 Task: Learn more about a career.
Action: Mouse moved to (730, 100)
Screenshot: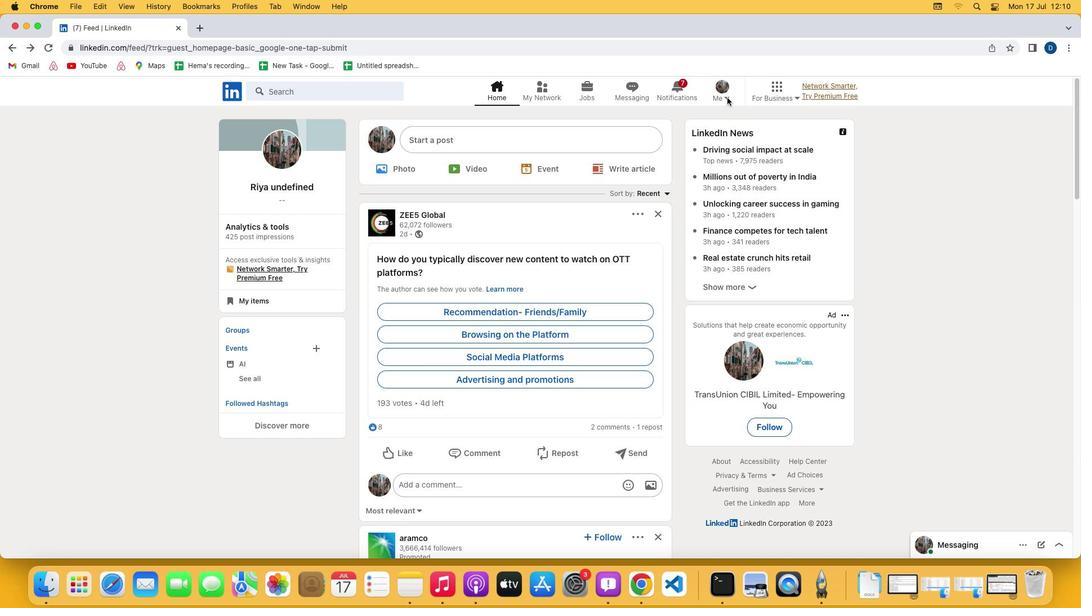 
Action: Mouse pressed left at (730, 100)
Screenshot: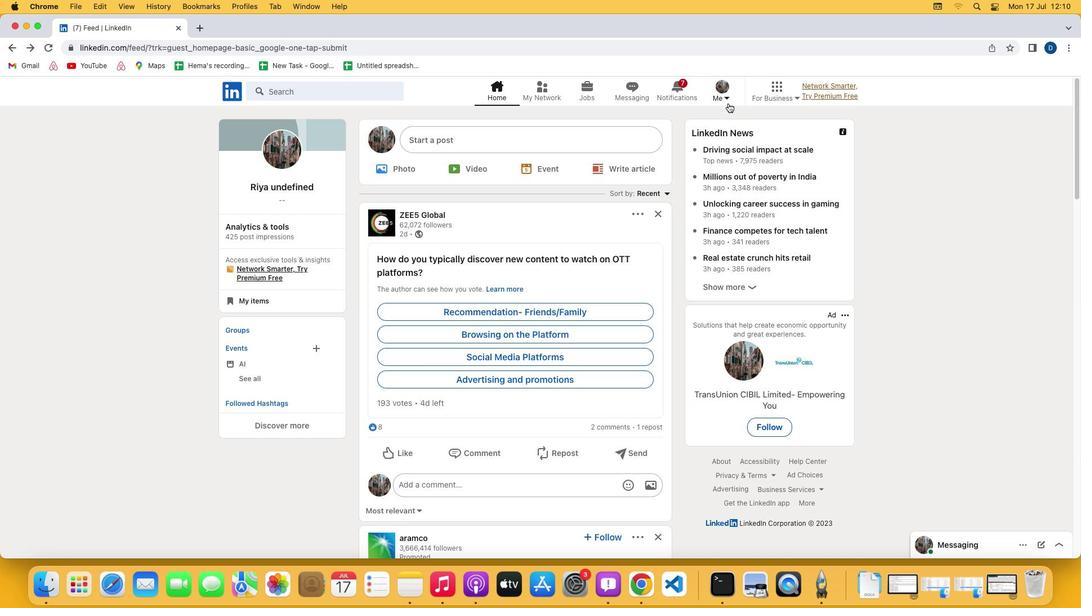 
Action: Mouse moved to (730, 99)
Screenshot: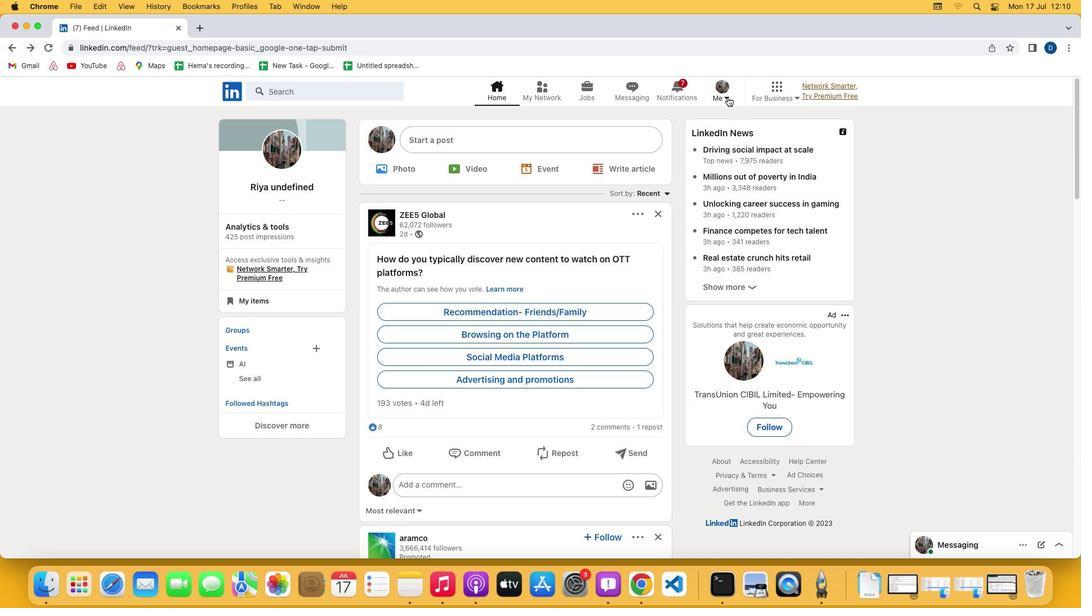 
Action: Mouse pressed left at (730, 99)
Screenshot: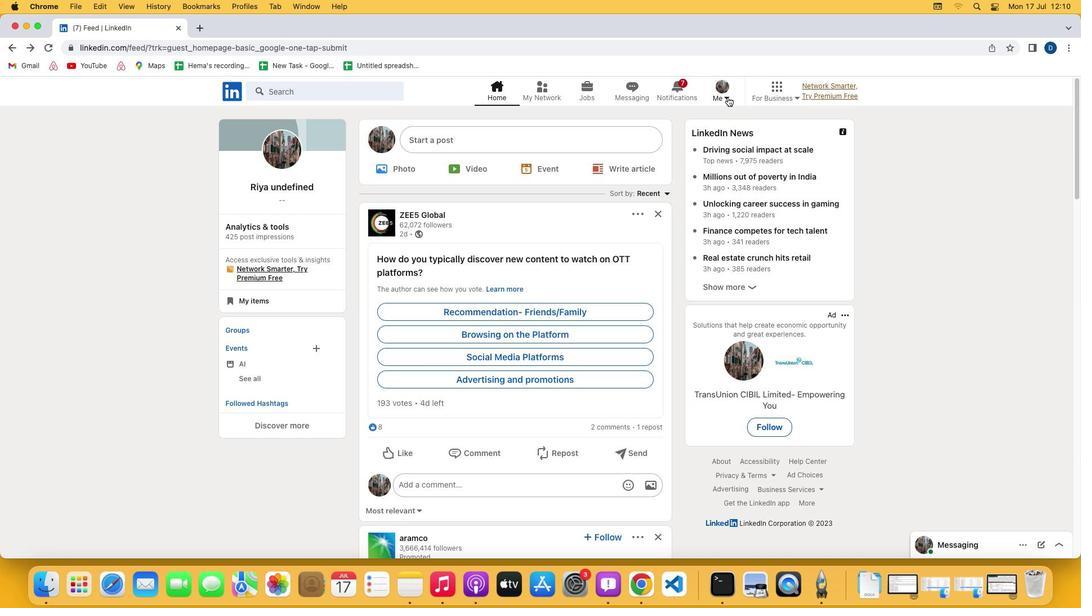 
Action: Mouse moved to (622, 217)
Screenshot: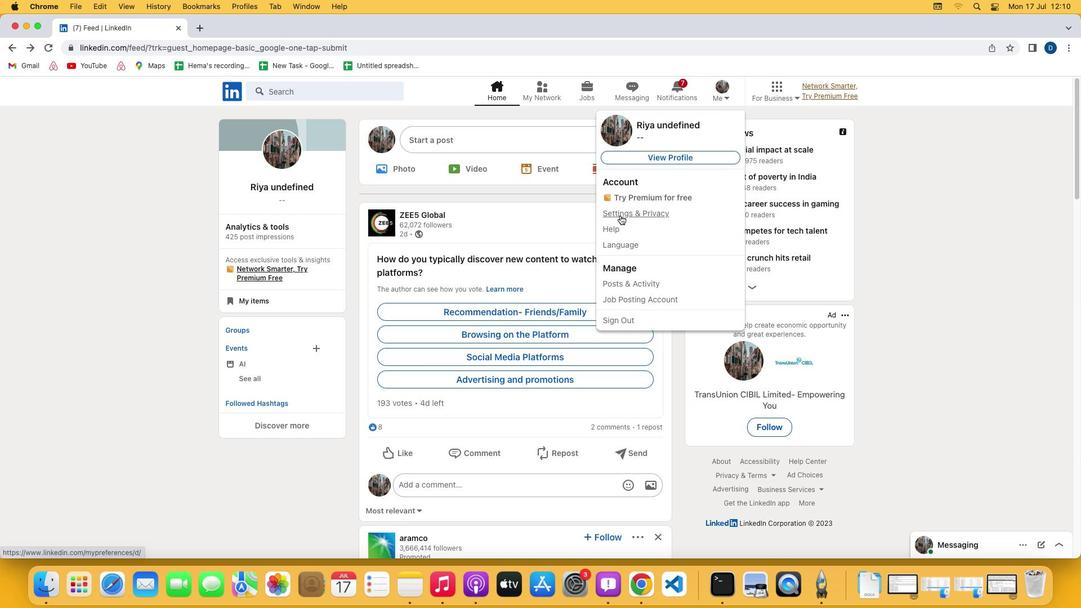 
Action: Mouse pressed left at (622, 217)
Screenshot: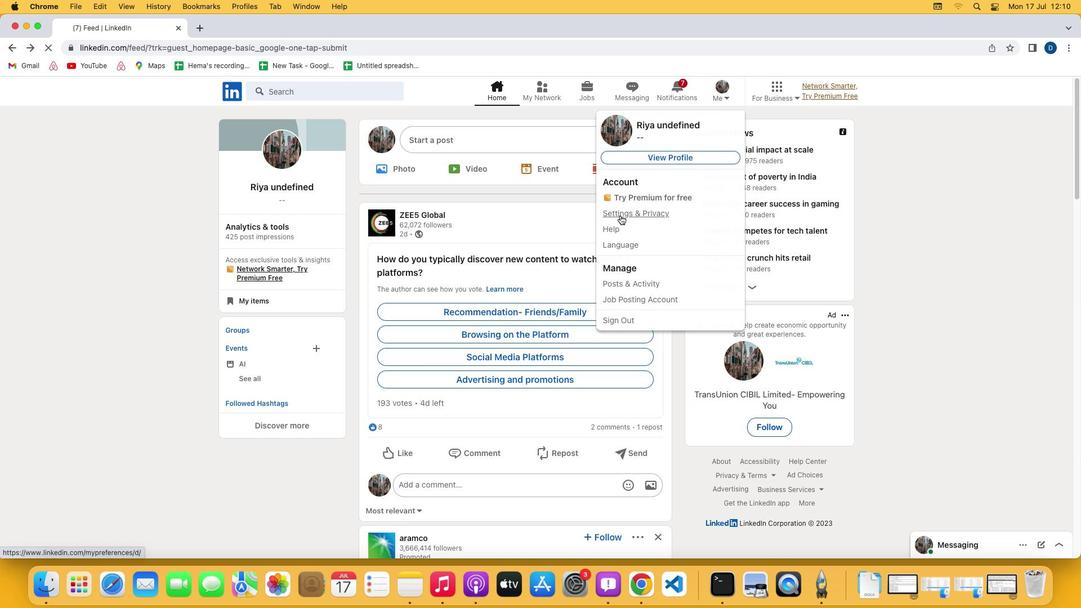 
Action: Mouse moved to (527, 311)
Screenshot: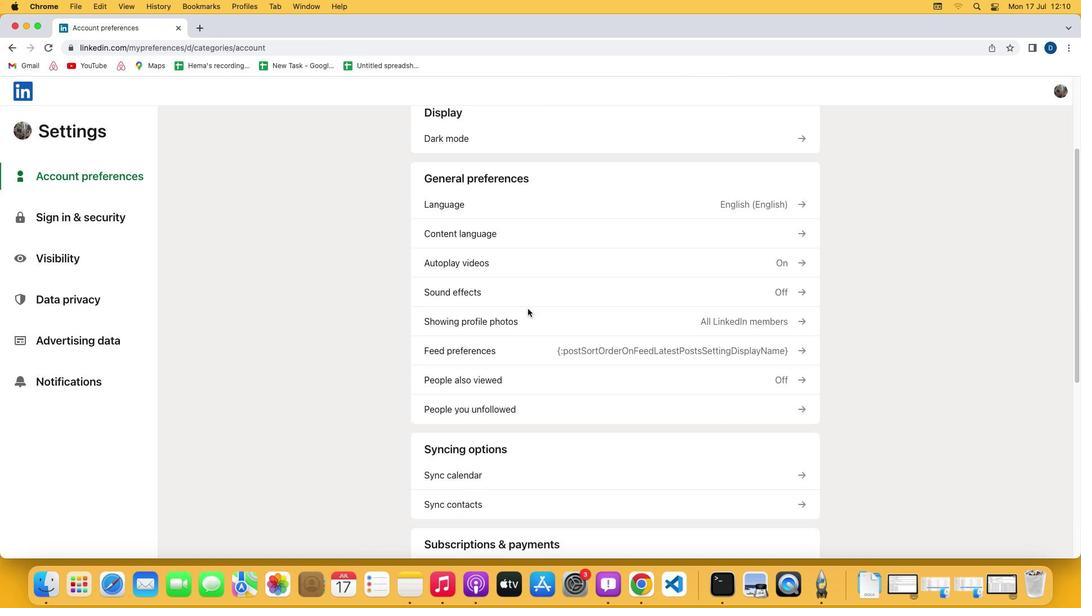 
Action: Mouse scrolled (527, 311) with delta (2, 1)
Screenshot: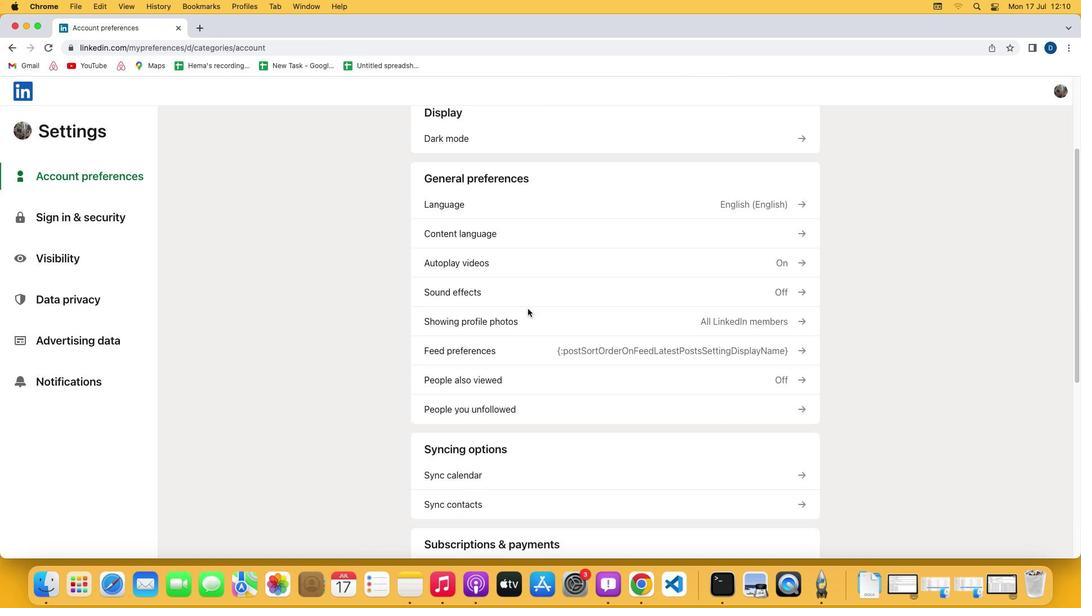 
Action: Mouse moved to (529, 311)
Screenshot: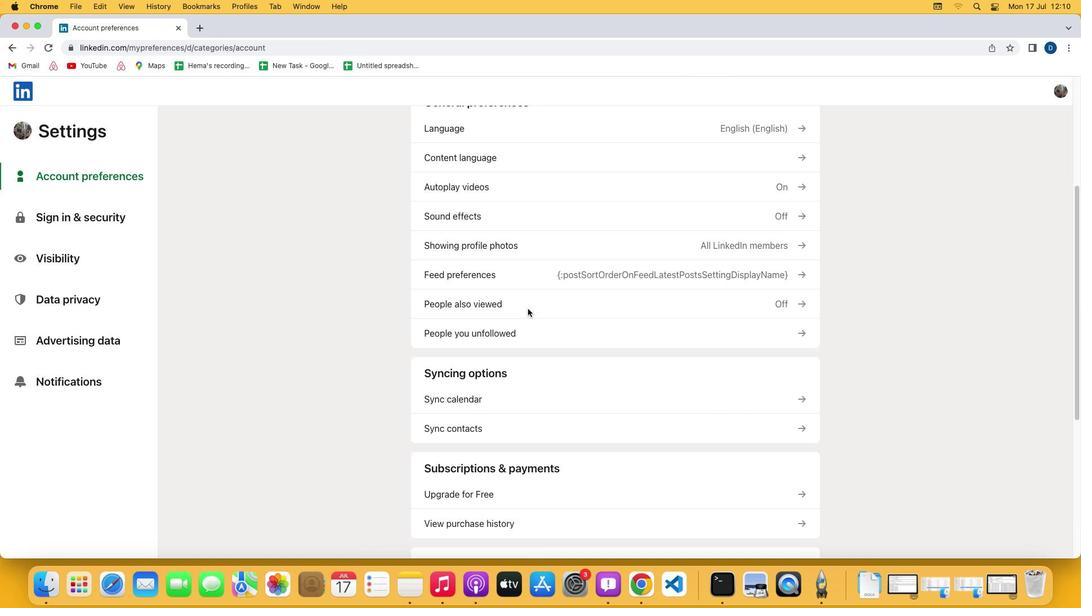 
Action: Mouse scrolled (529, 311) with delta (2, 1)
Screenshot: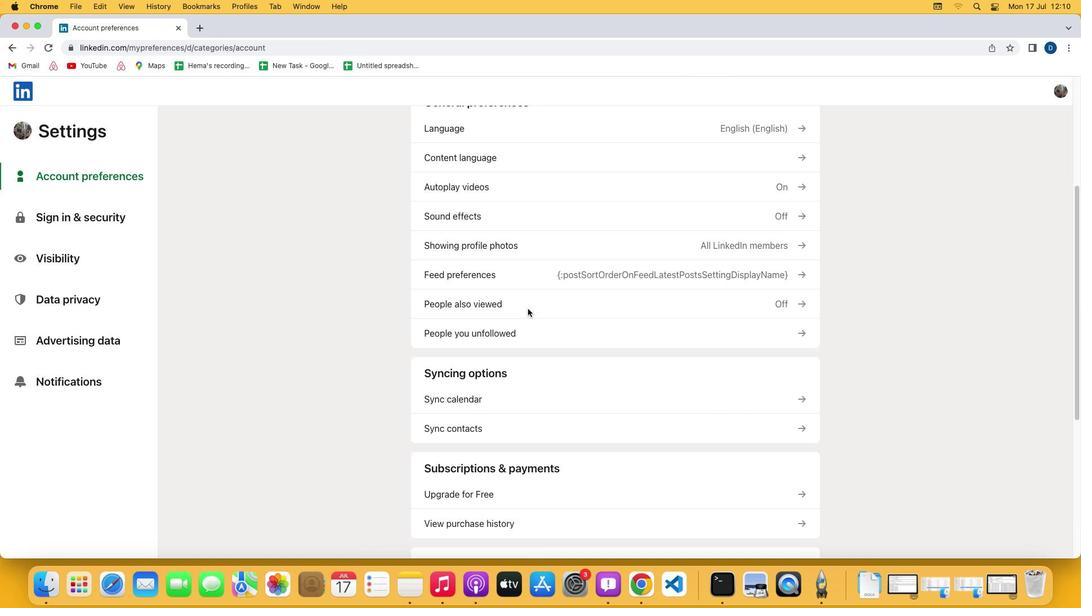 
Action: Mouse moved to (530, 311)
Screenshot: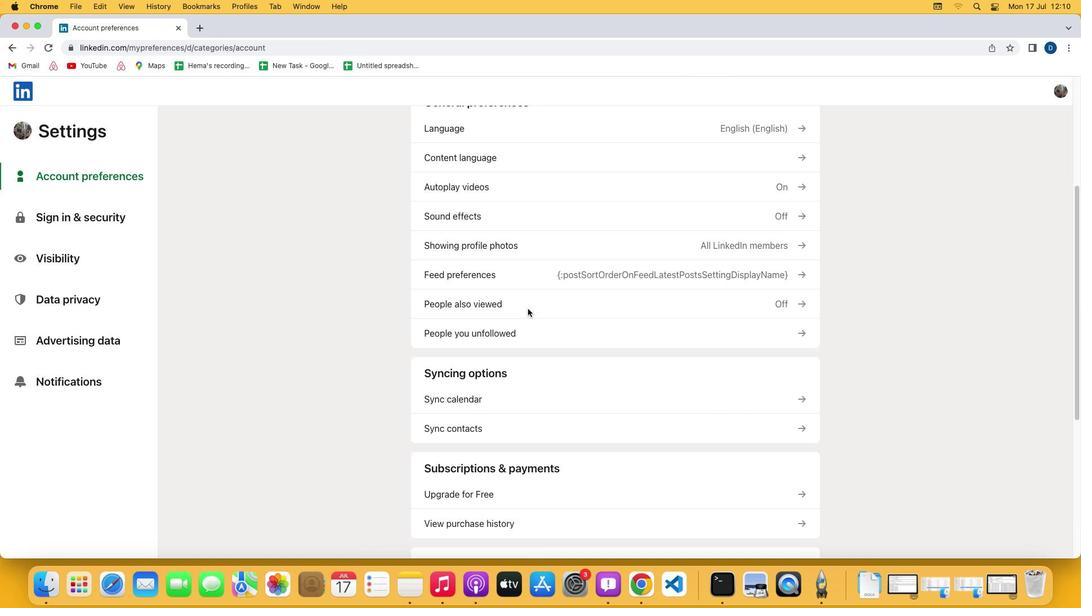 
Action: Mouse scrolled (530, 311) with delta (2, 0)
Screenshot: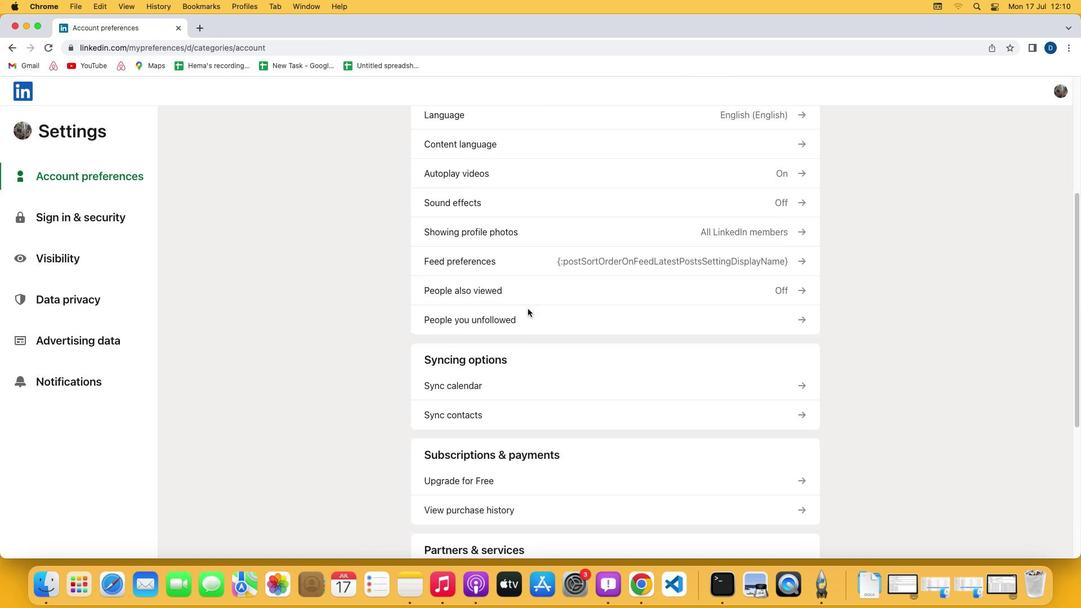 
Action: Mouse scrolled (530, 311) with delta (2, 0)
Screenshot: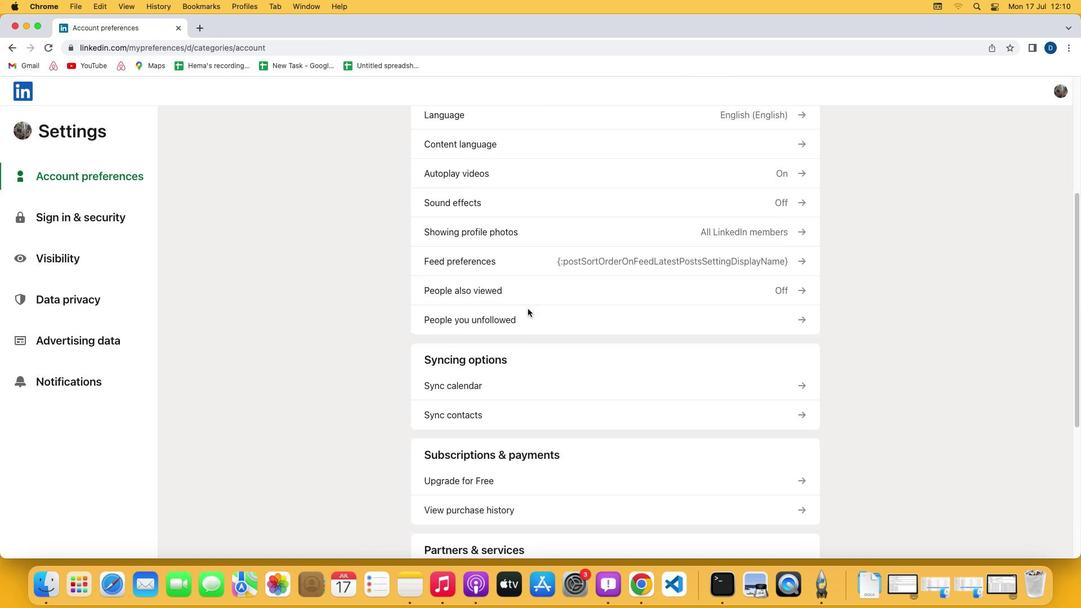 
Action: Mouse scrolled (530, 311) with delta (2, 1)
Screenshot: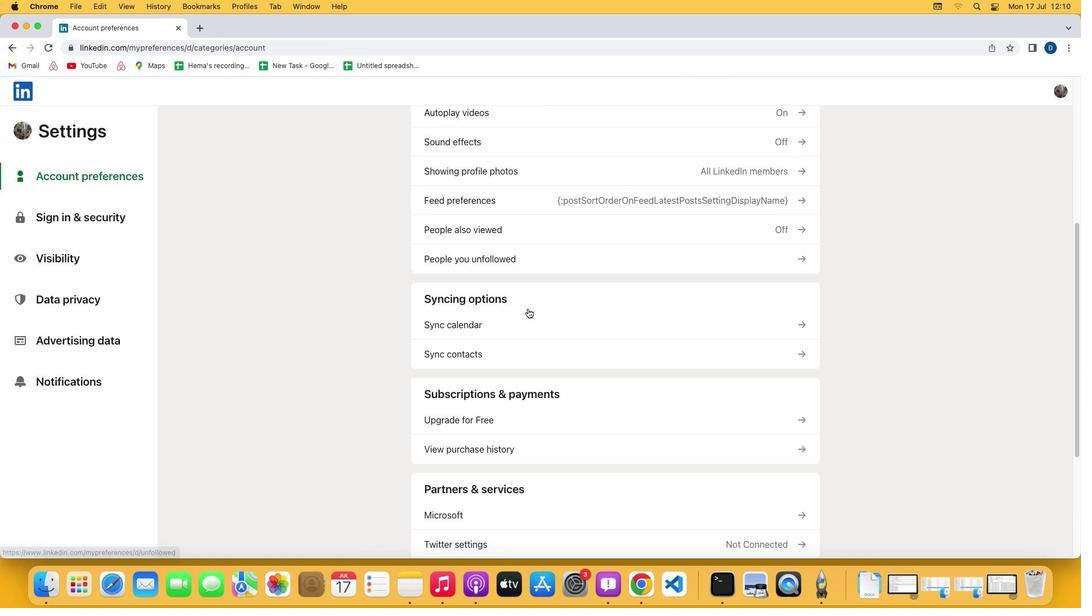 
Action: Mouse scrolled (530, 311) with delta (2, 1)
Screenshot: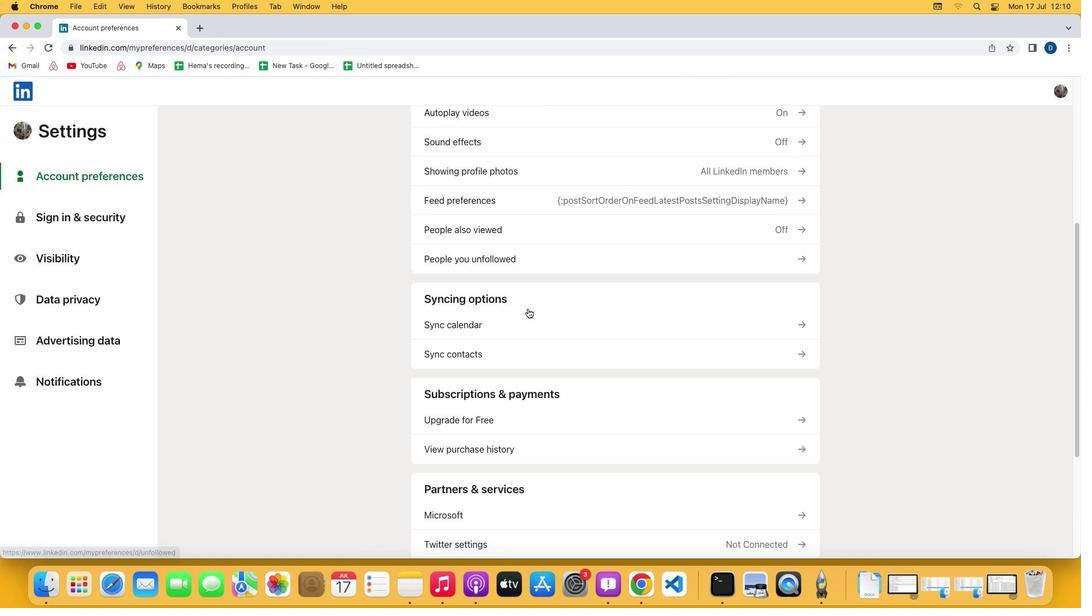 
Action: Mouse scrolled (530, 311) with delta (2, 0)
Screenshot: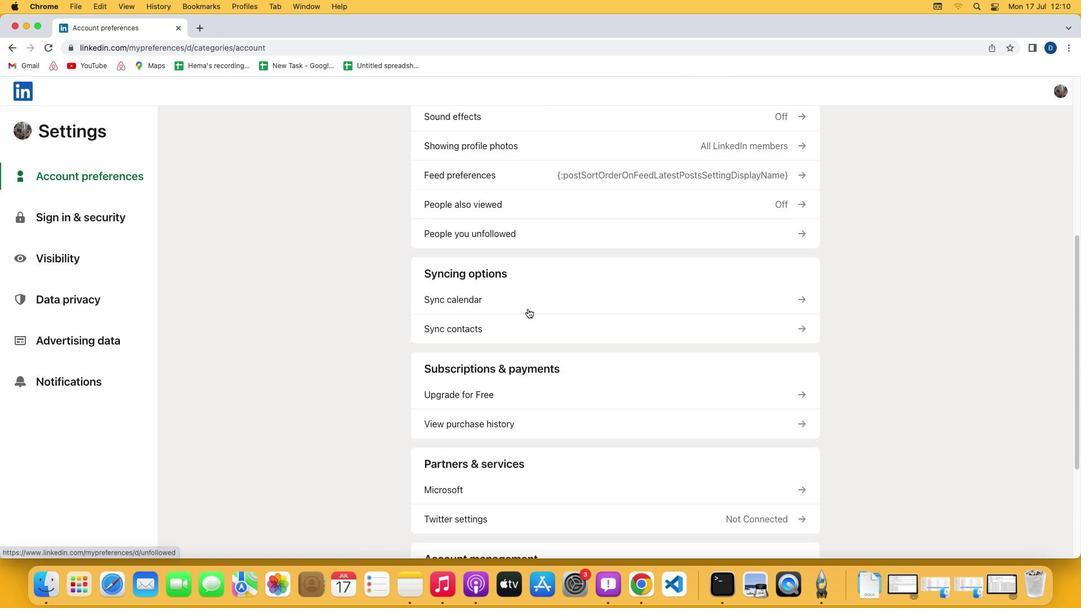 
Action: Mouse moved to (479, 389)
Screenshot: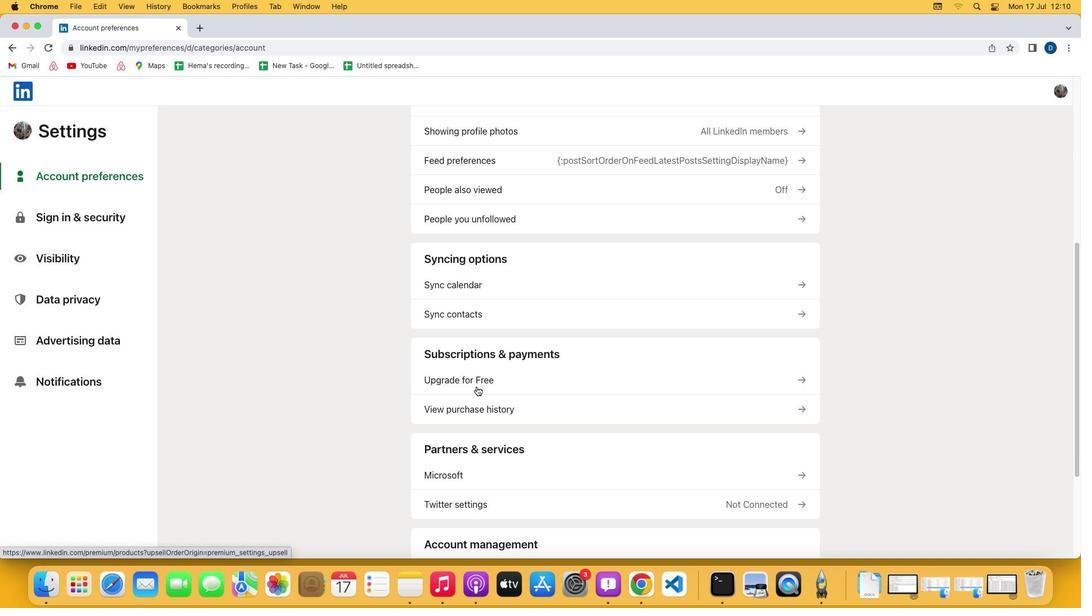 
Action: Mouse pressed left at (479, 389)
Screenshot: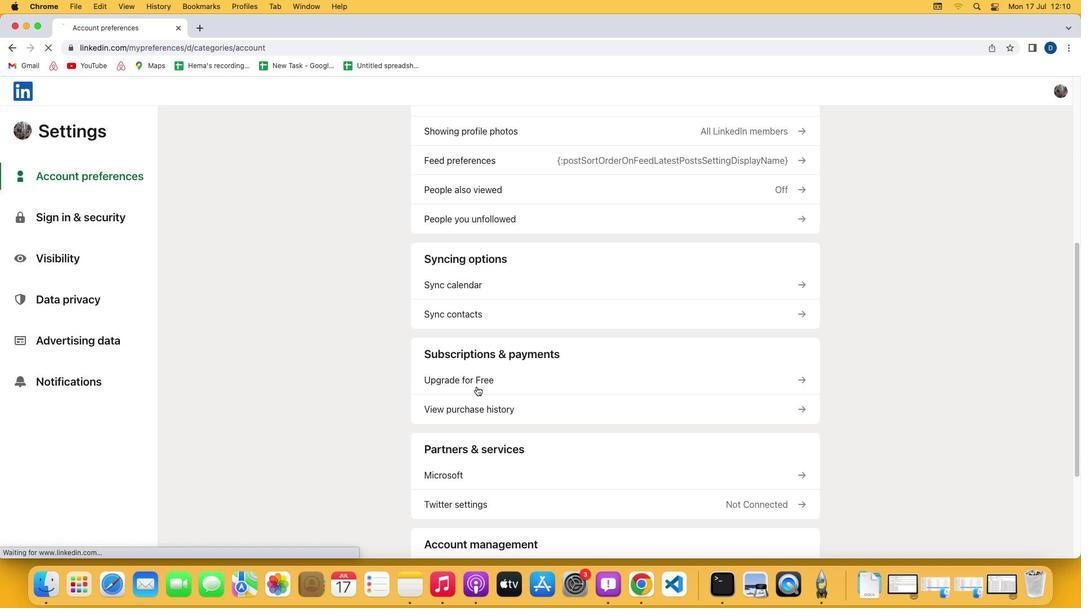 
Action: Mouse moved to (434, 333)
Screenshot: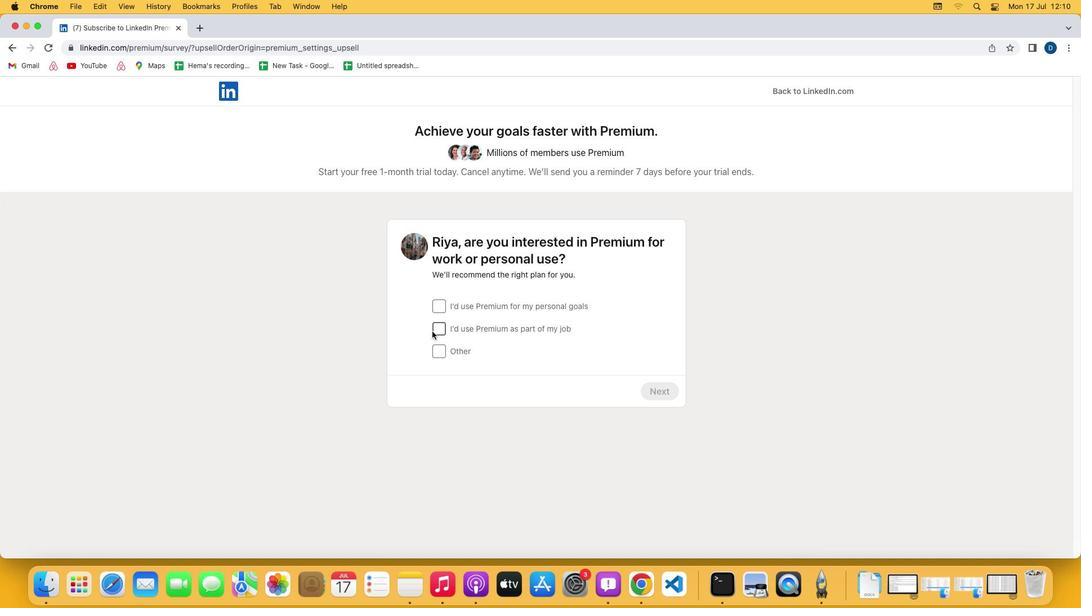 
Action: Mouse pressed left at (434, 333)
Screenshot: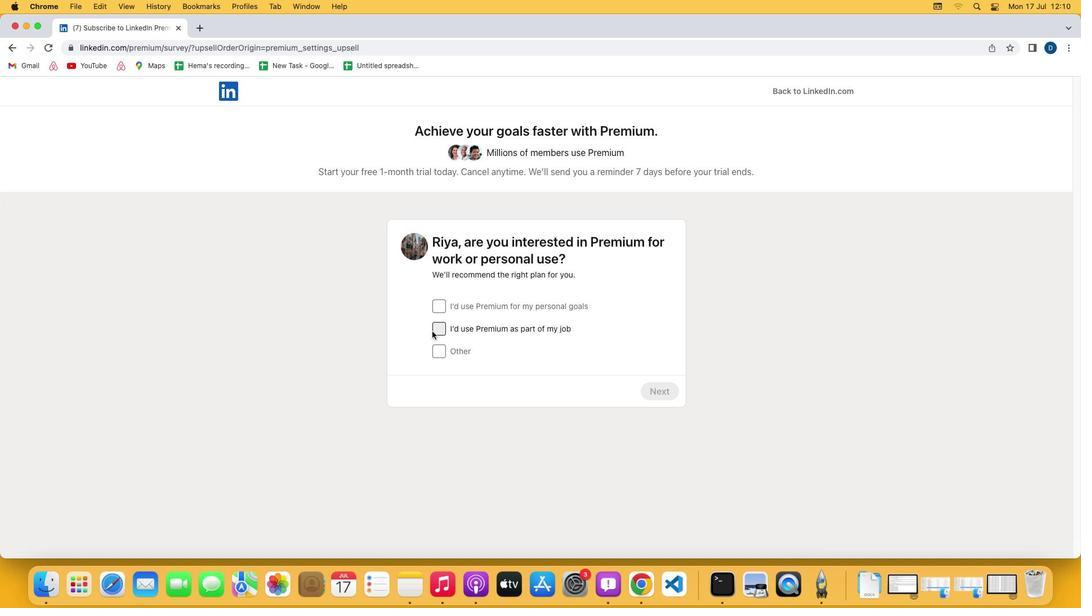 
Action: Mouse moved to (654, 390)
Screenshot: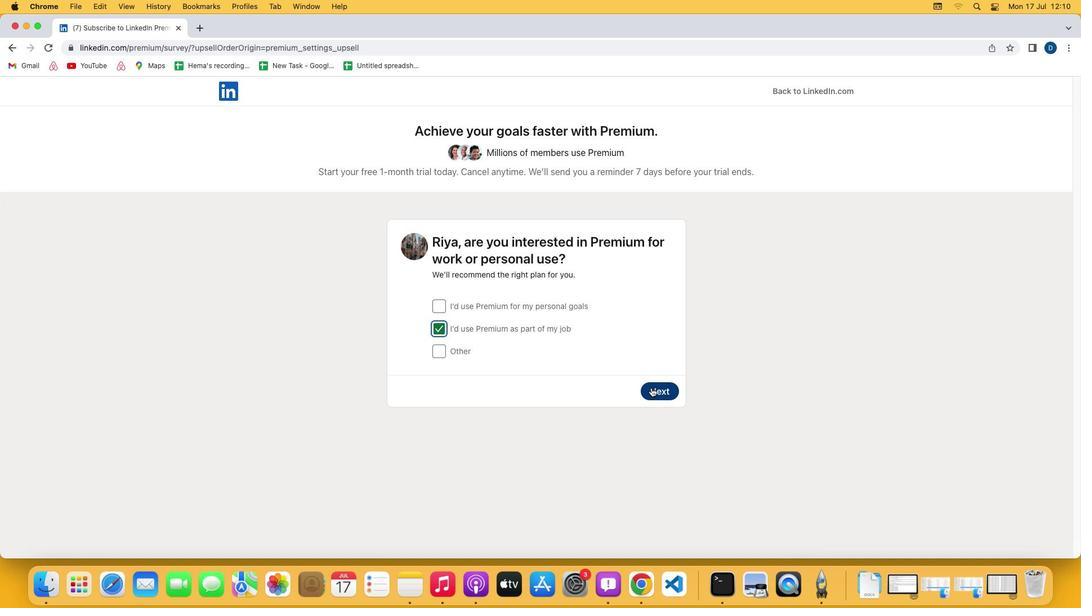 
Action: Mouse pressed left at (654, 390)
Screenshot: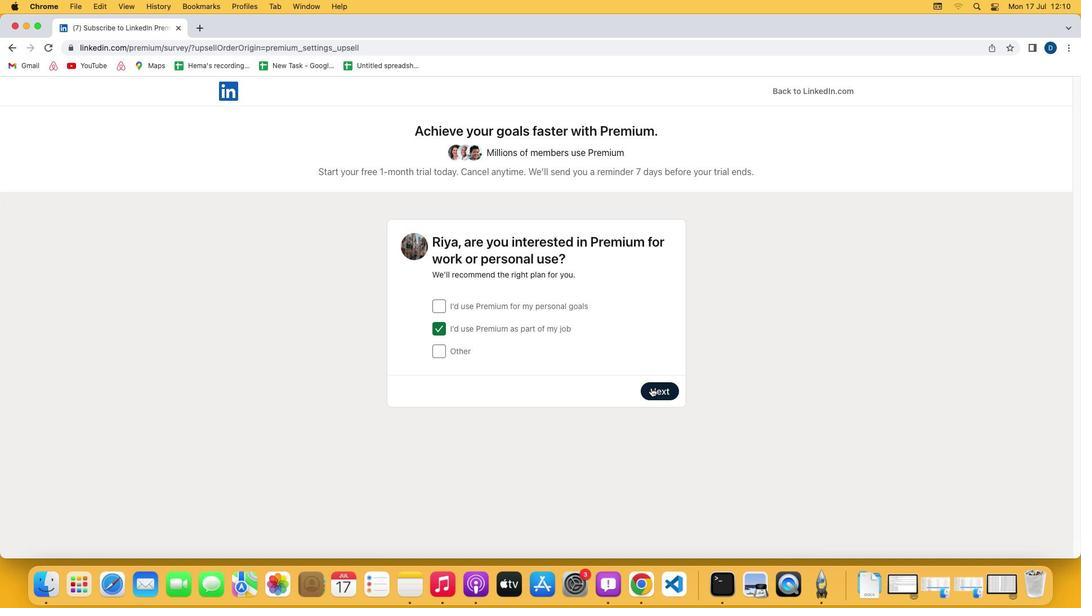 
Action: Mouse moved to (440, 332)
Screenshot: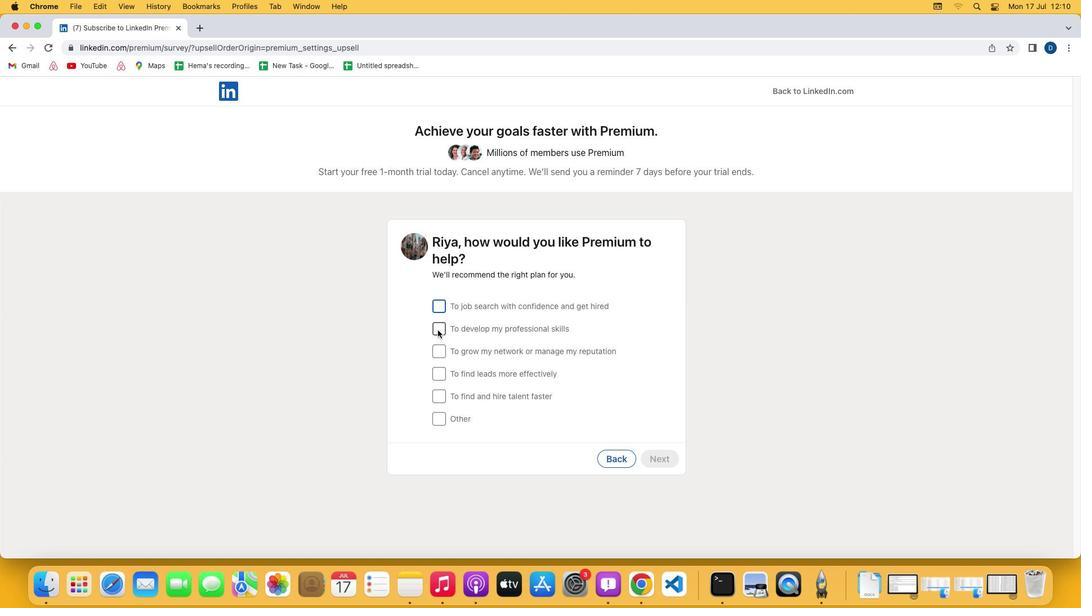 
Action: Mouse pressed left at (440, 332)
Screenshot: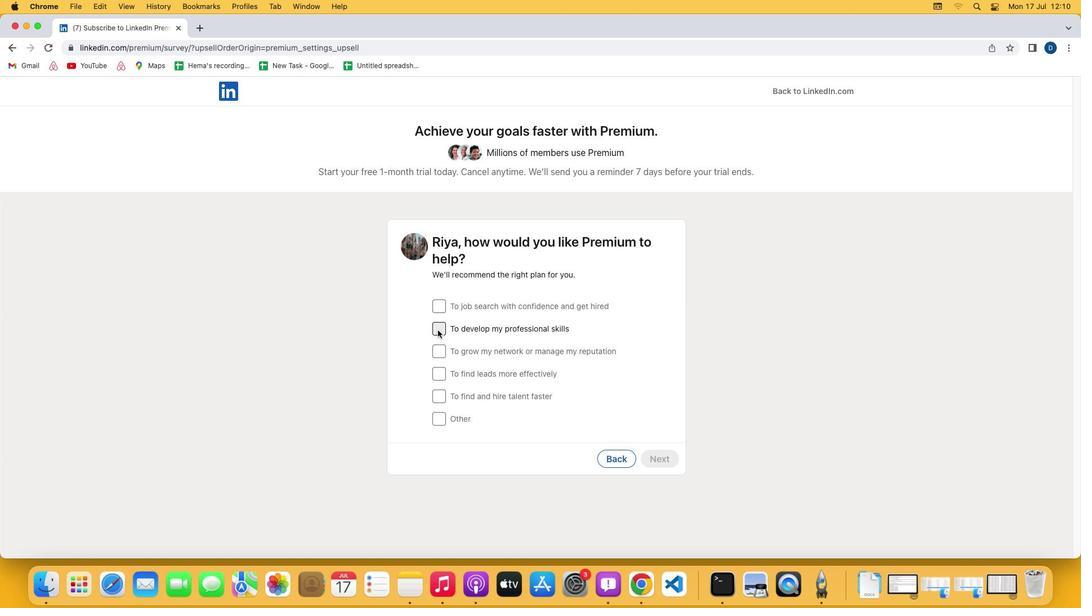
Action: Mouse moved to (656, 465)
Screenshot: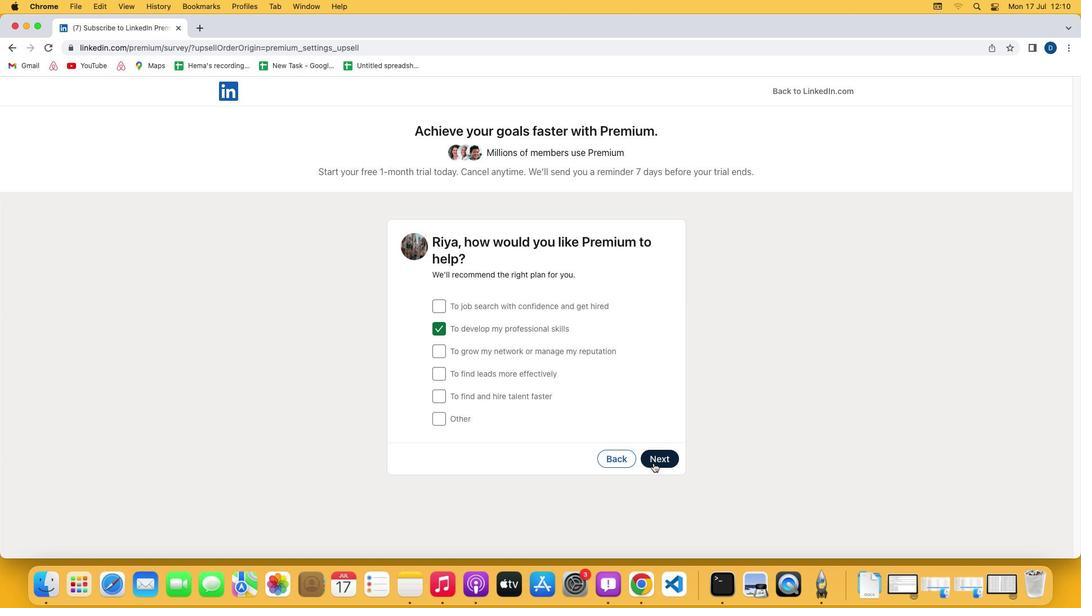 
Action: Mouse pressed left at (656, 465)
Screenshot: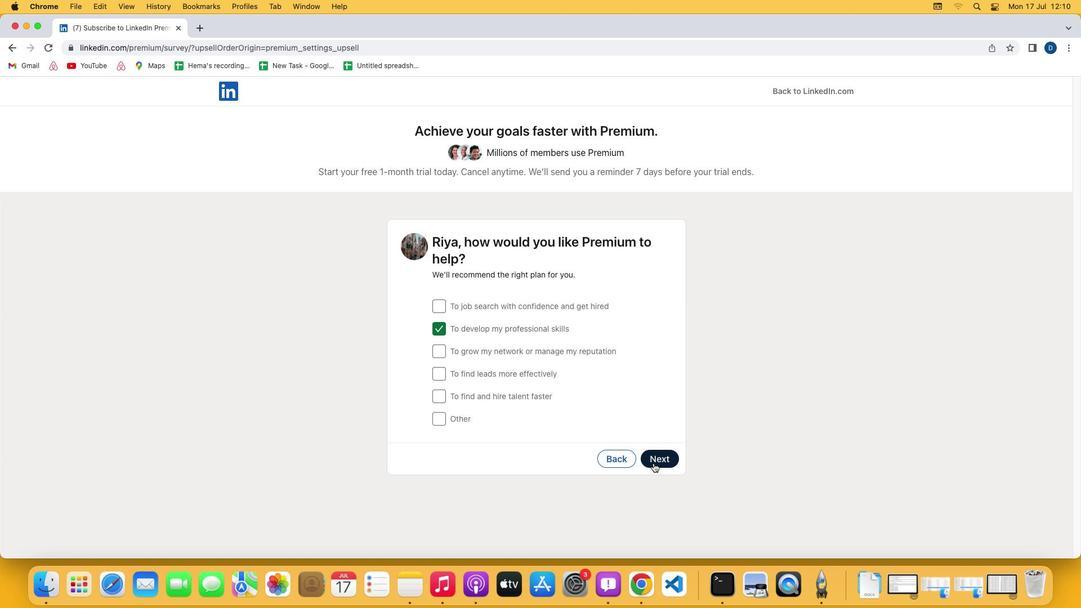 
Action: Mouse moved to (442, 308)
Screenshot: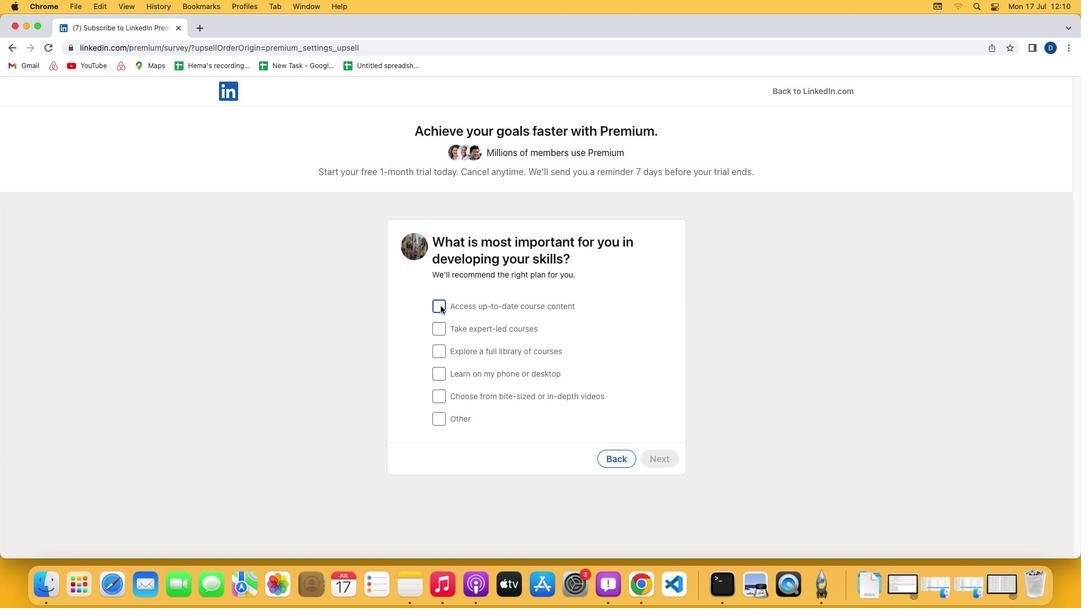 
Action: Mouse pressed left at (442, 308)
Screenshot: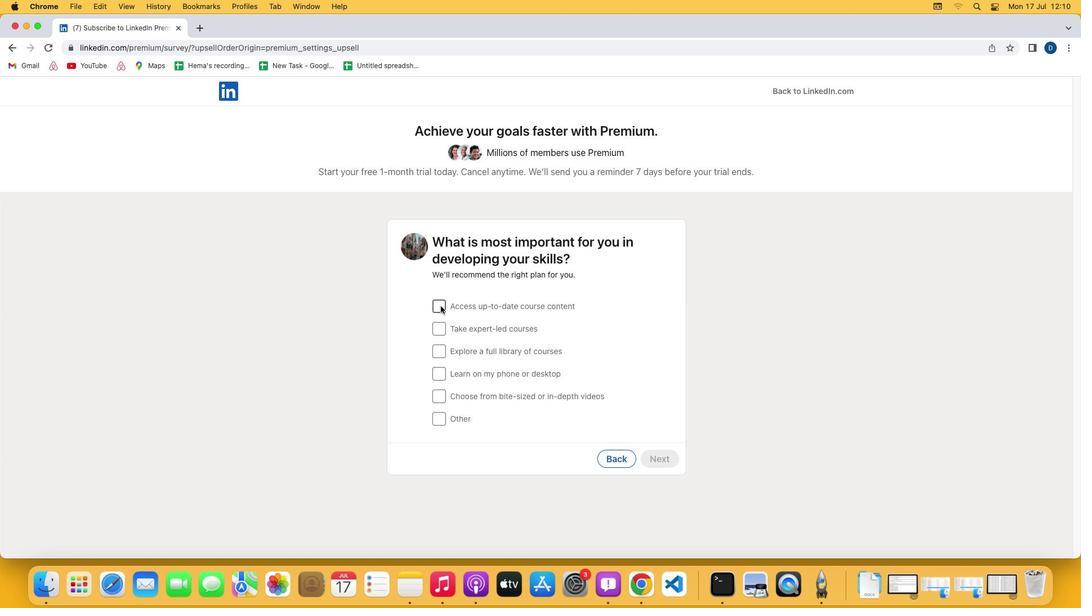 
Action: Mouse moved to (659, 465)
Screenshot: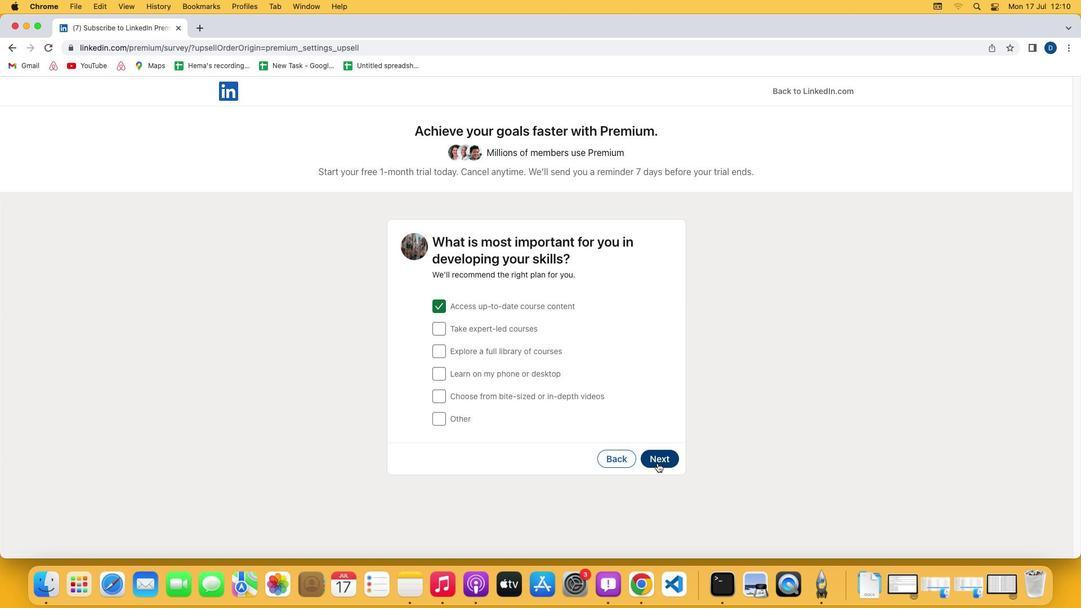 
Action: Mouse pressed left at (659, 465)
Screenshot: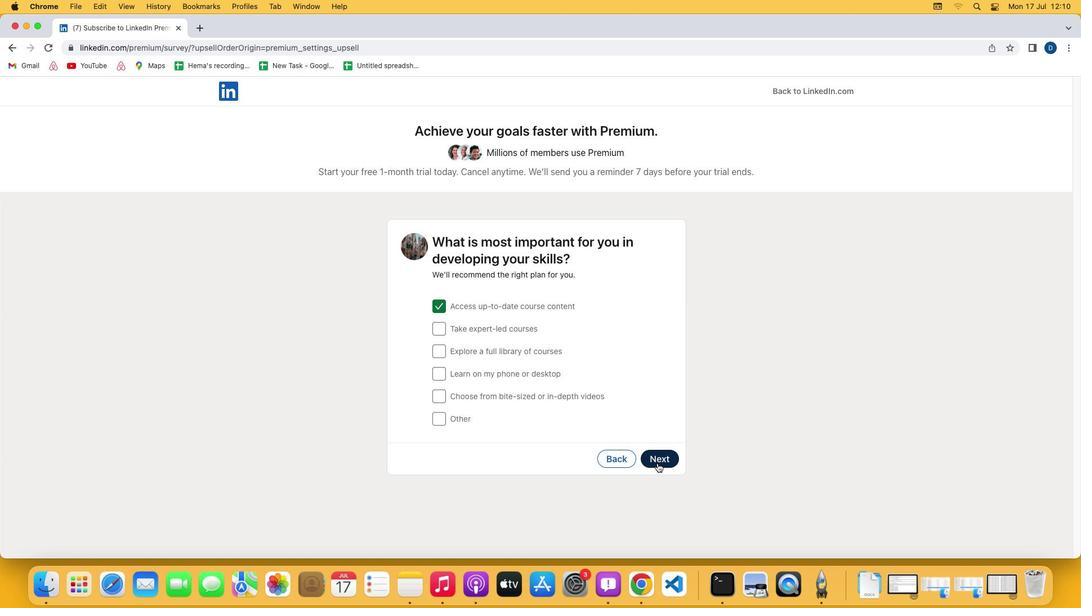 
Action: Mouse moved to (437, 433)
Screenshot: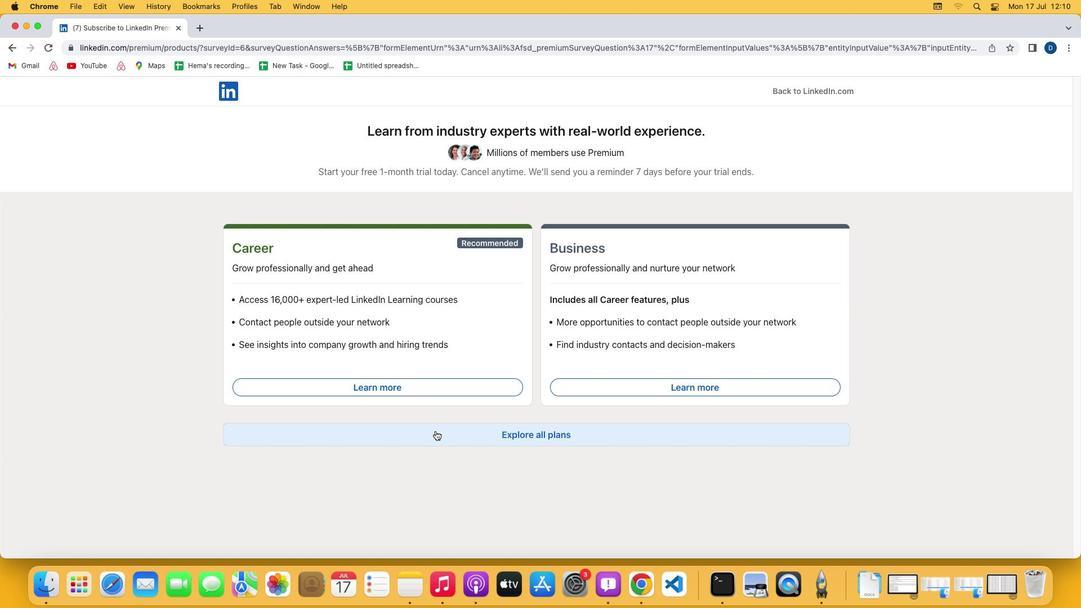 
Action: Mouse pressed left at (437, 433)
Screenshot: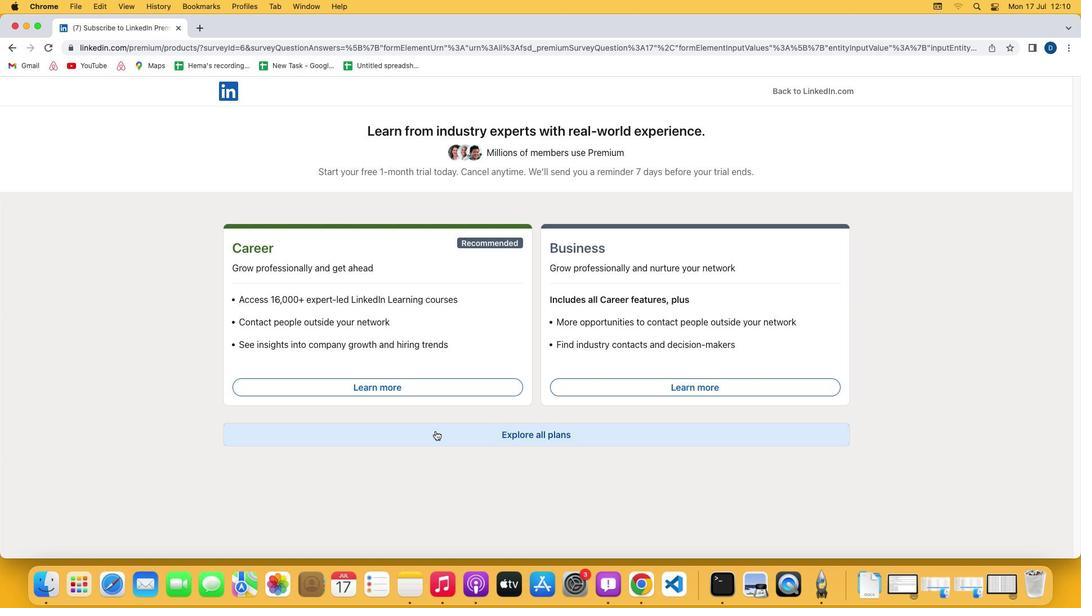 
Action: Mouse moved to (274, 471)
Screenshot: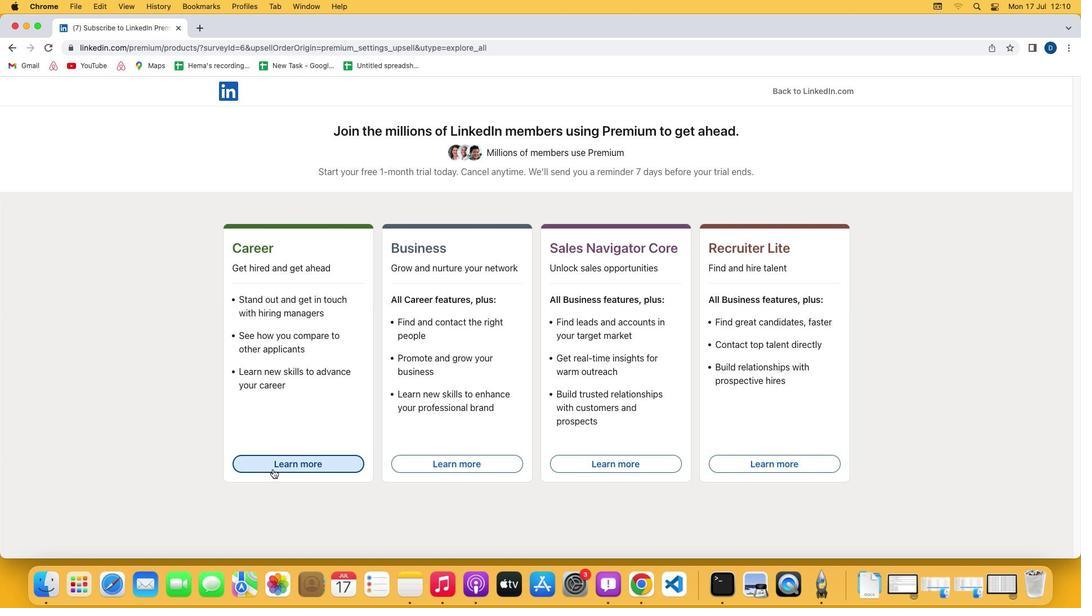 
Action: Mouse pressed left at (274, 471)
Screenshot: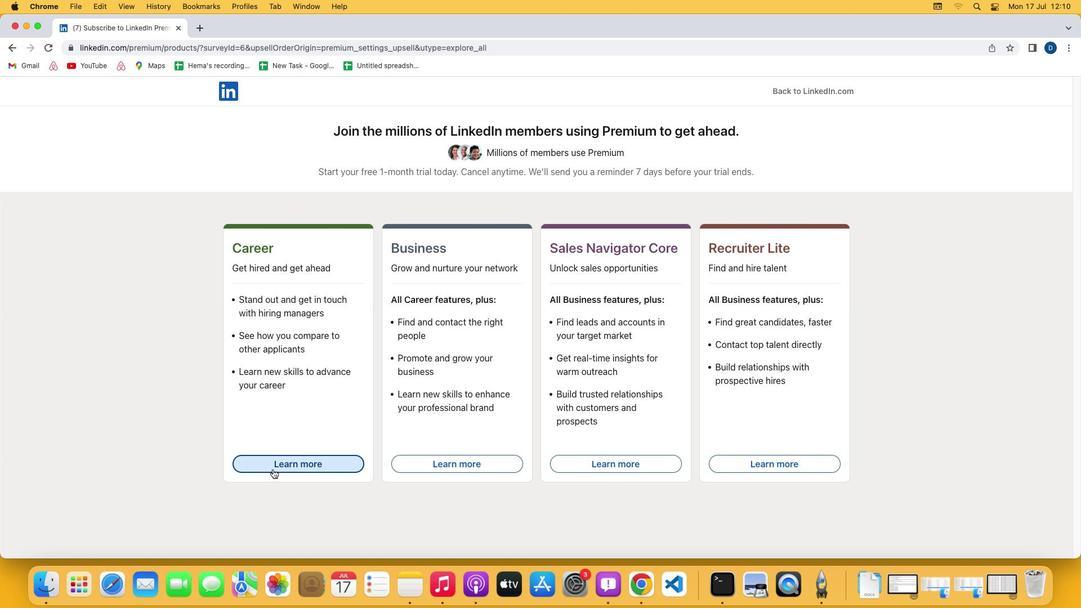 
Action: Mouse moved to (276, 471)
Screenshot: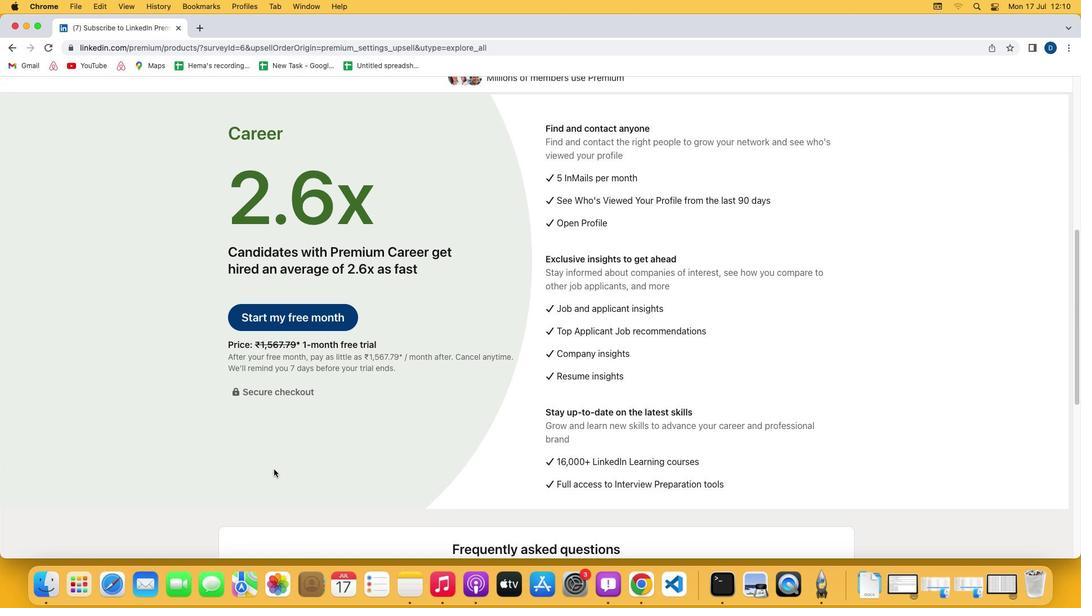 
